 Task: Add current date to the page.
Action: Mouse moved to (74, 127)
Screenshot: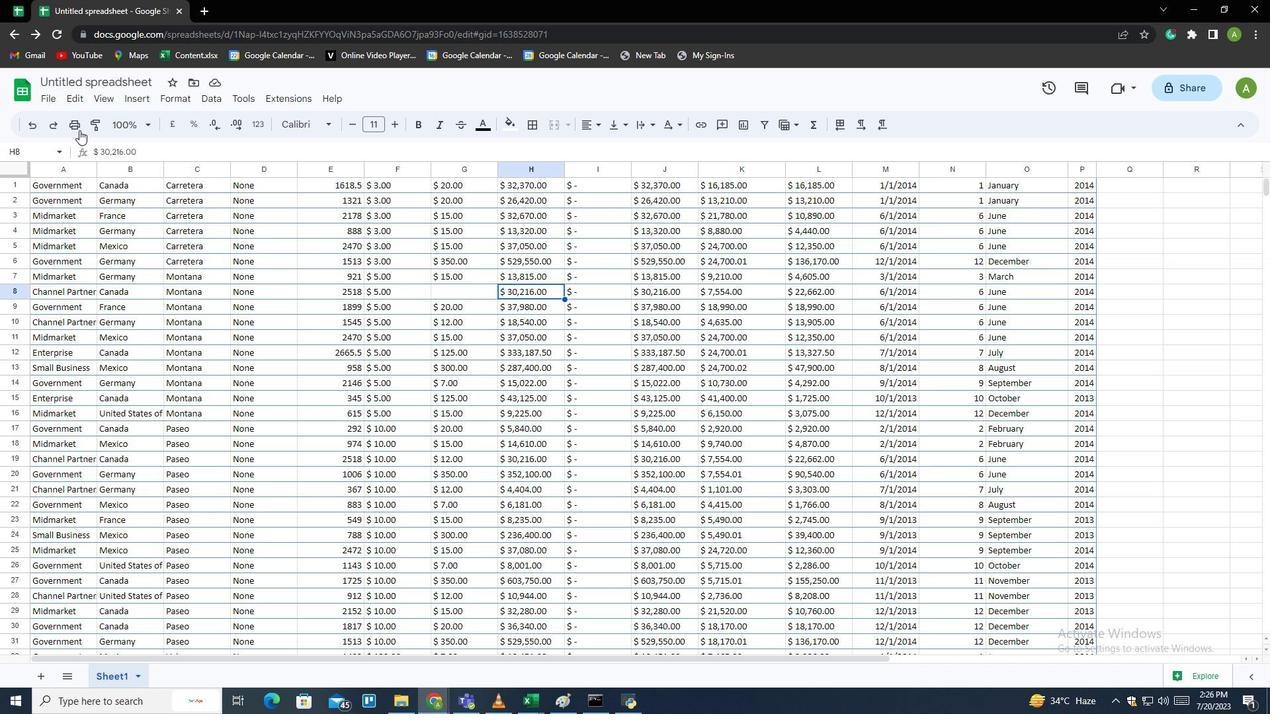 
Action: Mouse pressed left at (74, 127)
Screenshot: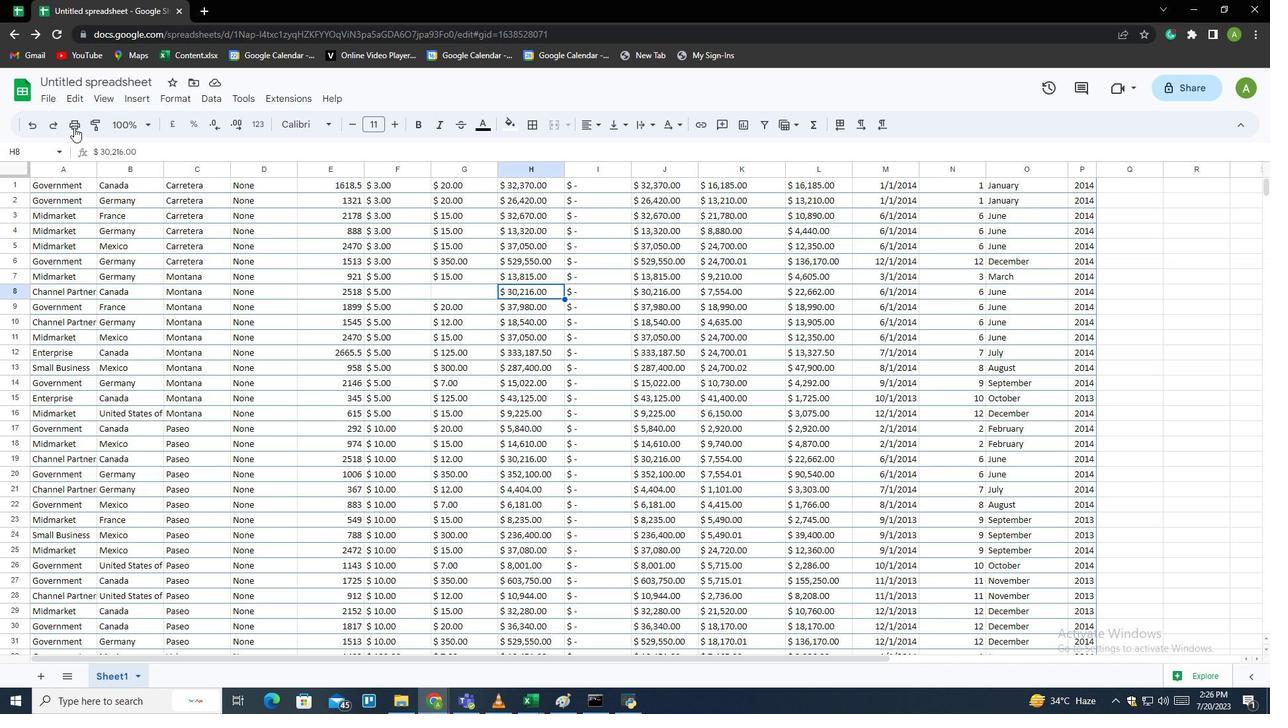 
Action: Mouse moved to (1126, 460)
Screenshot: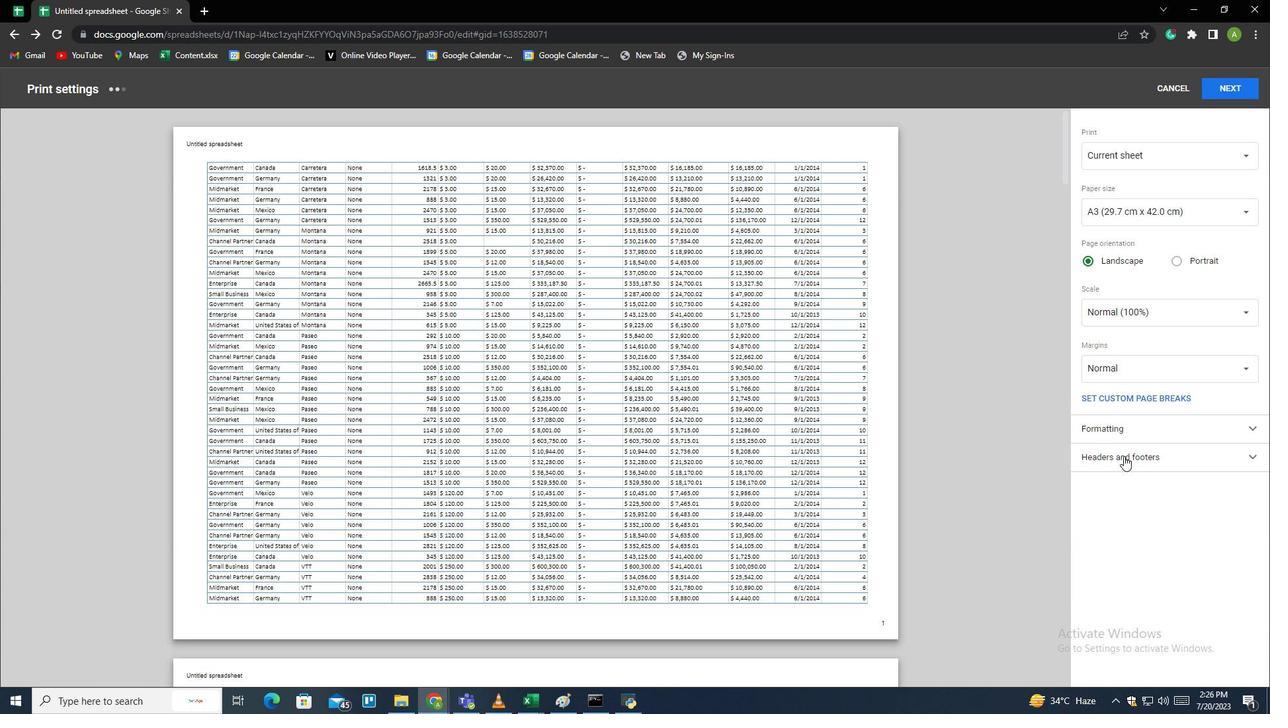 
Action: Mouse pressed left at (1126, 460)
Screenshot: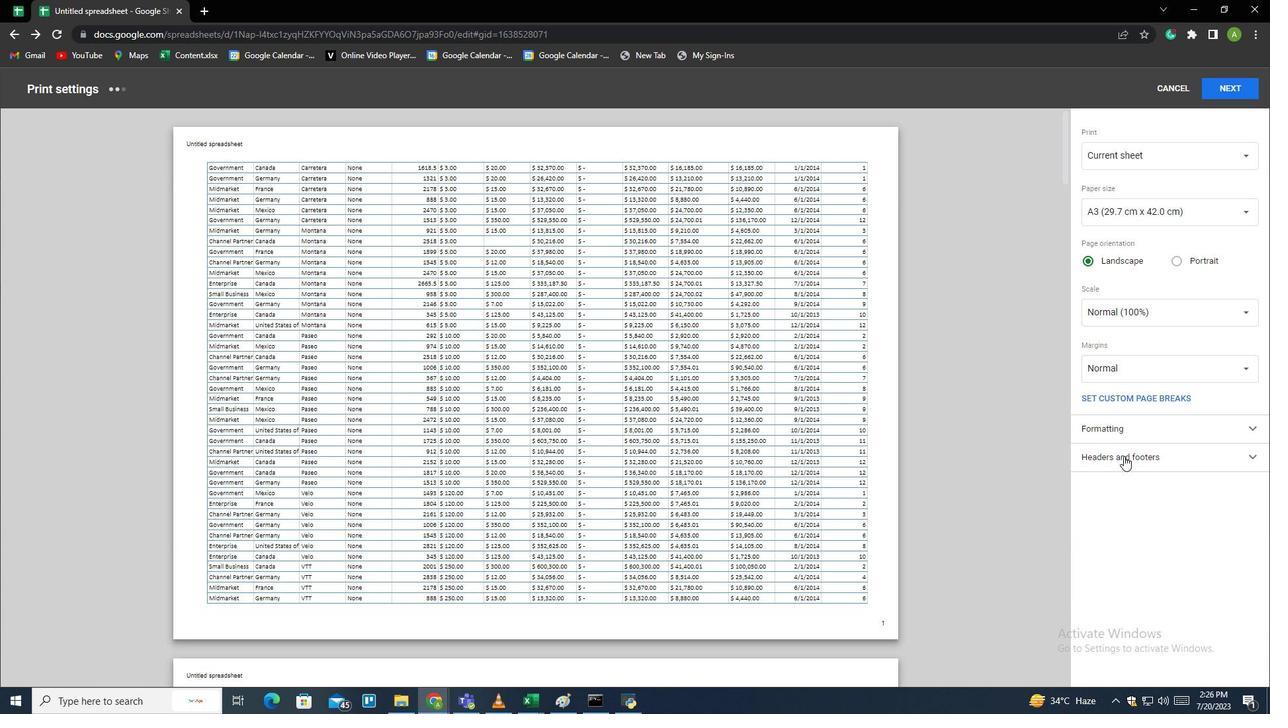 
Action: Mouse moved to (1088, 558)
Screenshot: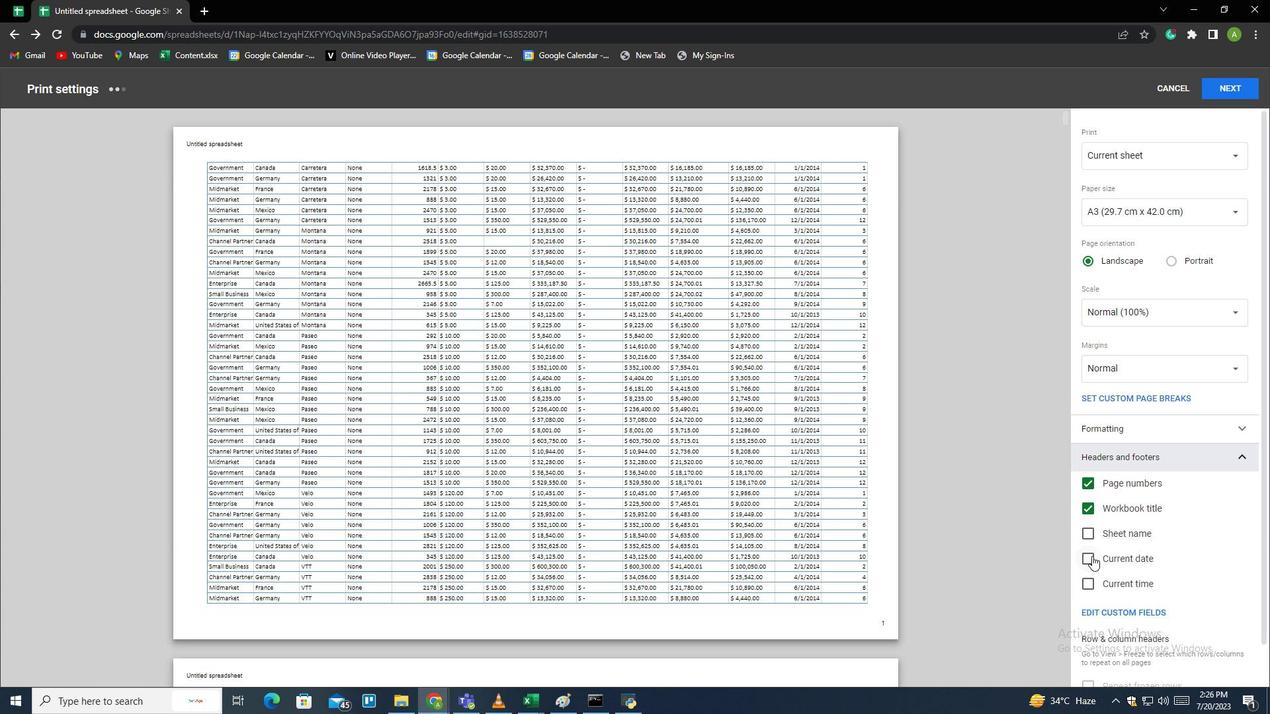 
Action: Mouse pressed left at (1088, 558)
Screenshot: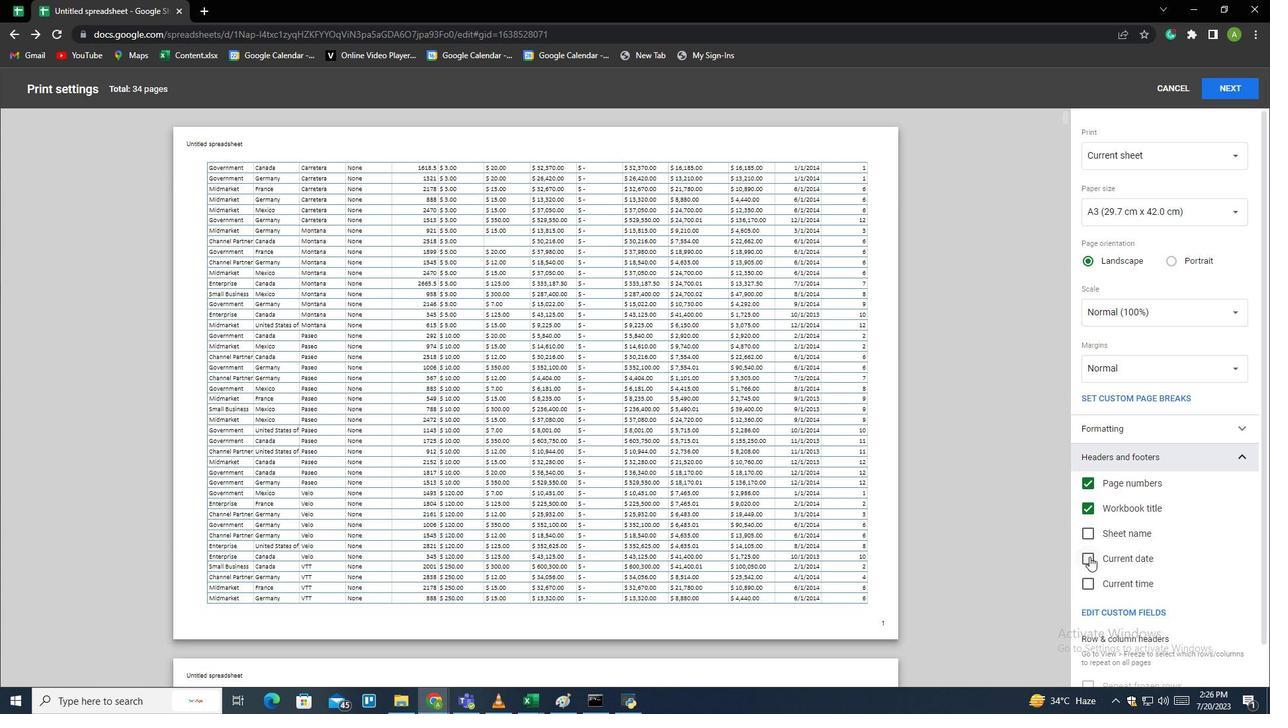 
Action: Mouse moved to (1088, 558)
Screenshot: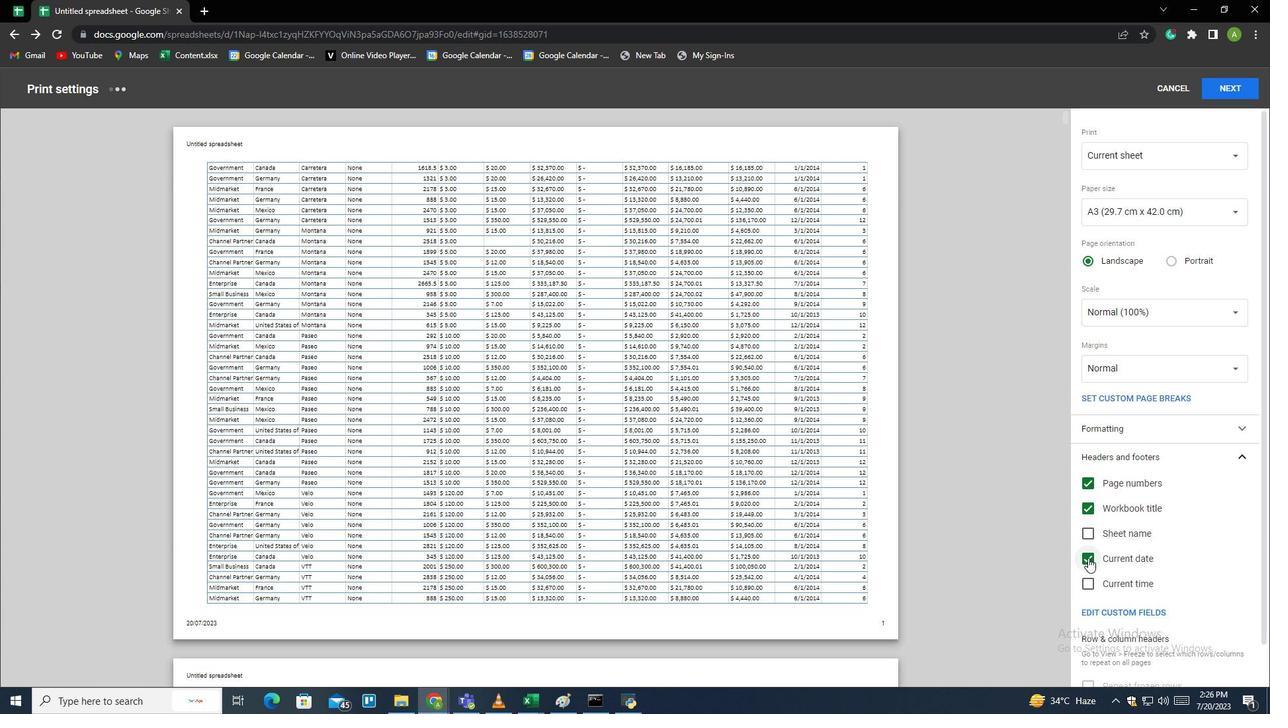
